 Task: Use the formula "ISPMT" in spreadsheet "Project portfolio".
Action: Mouse moved to (104, 77)
Screenshot: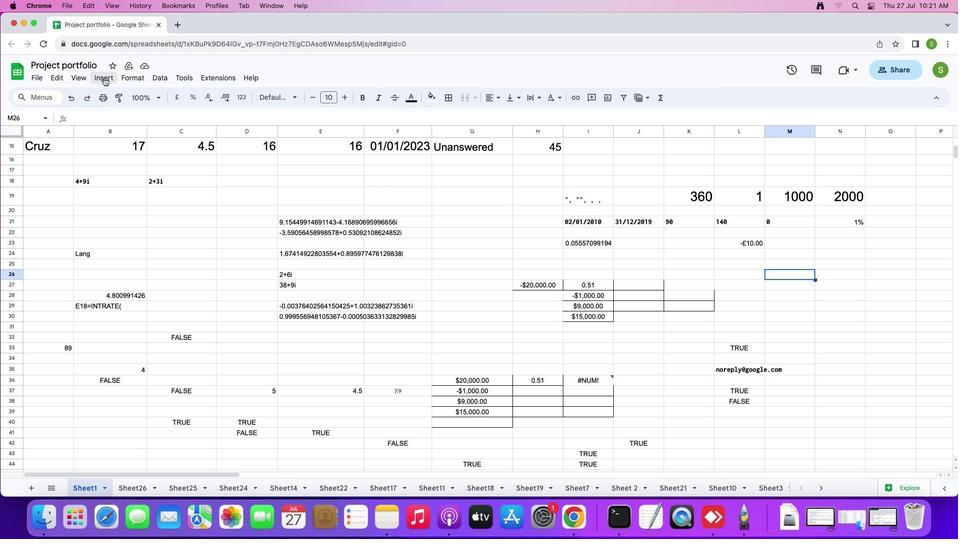 
Action: Mouse pressed left at (104, 77)
Screenshot: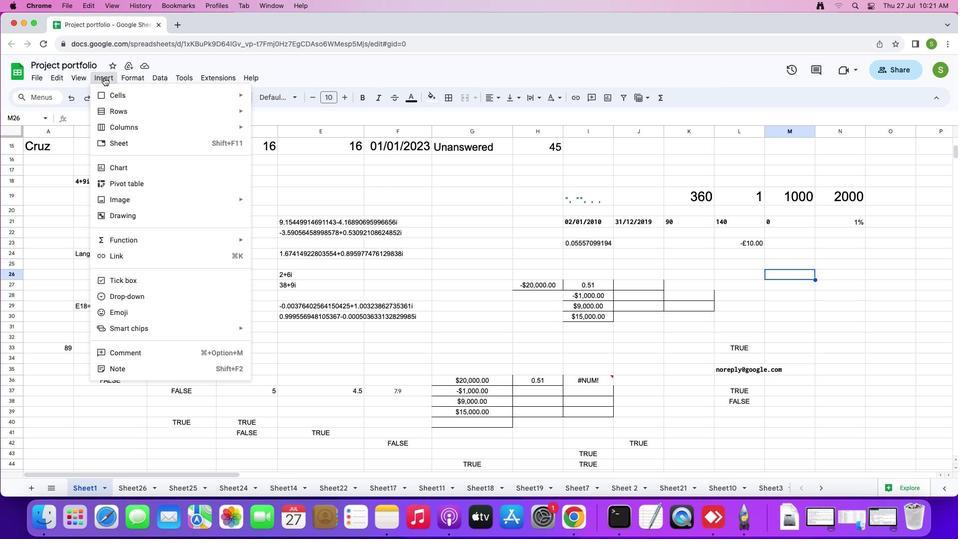 
Action: Mouse moved to (122, 239)
Screenshot: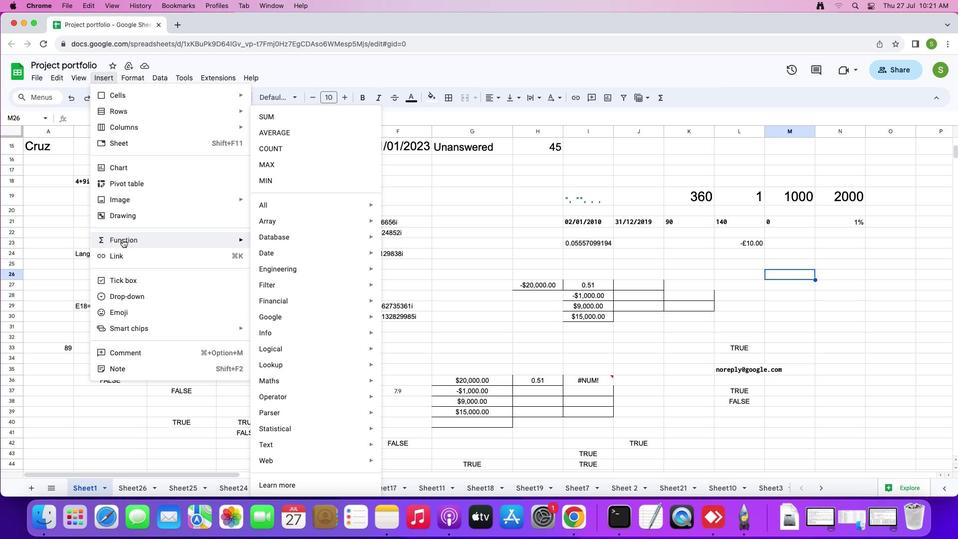 
Action: Mouse pressed left at (122, 239)
Screenshot: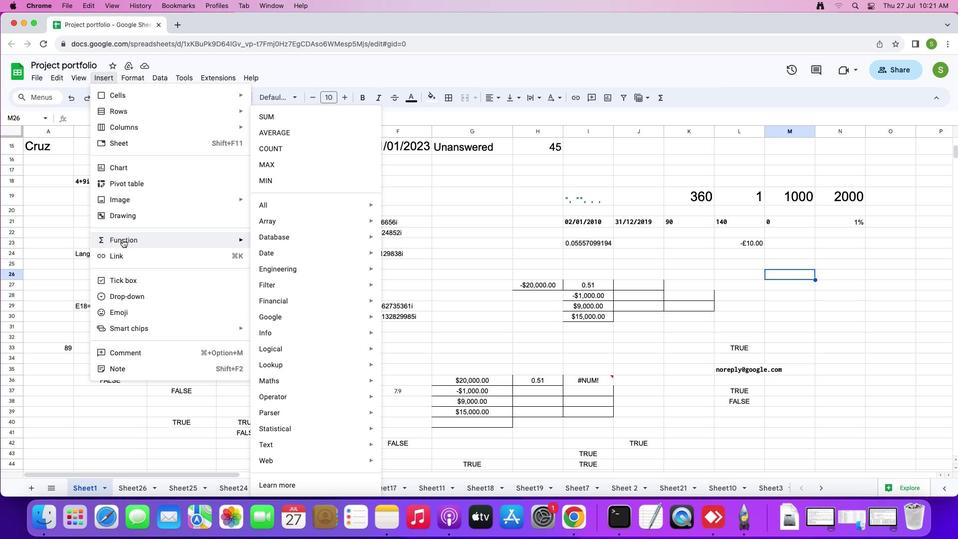 
Action: Mouse moved to (268, 207)
Screenshot: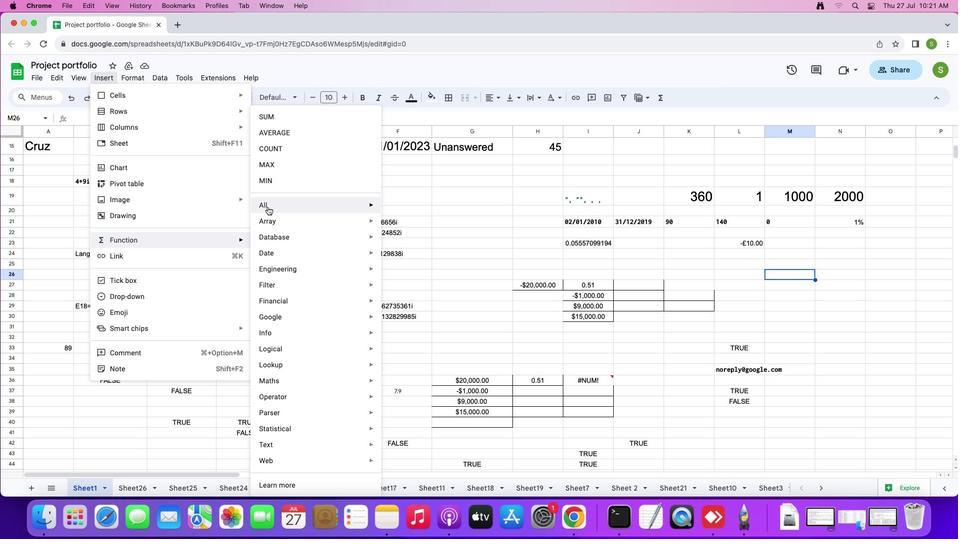 
Action: Mouse pressed left at (268, 207)
Screenshot: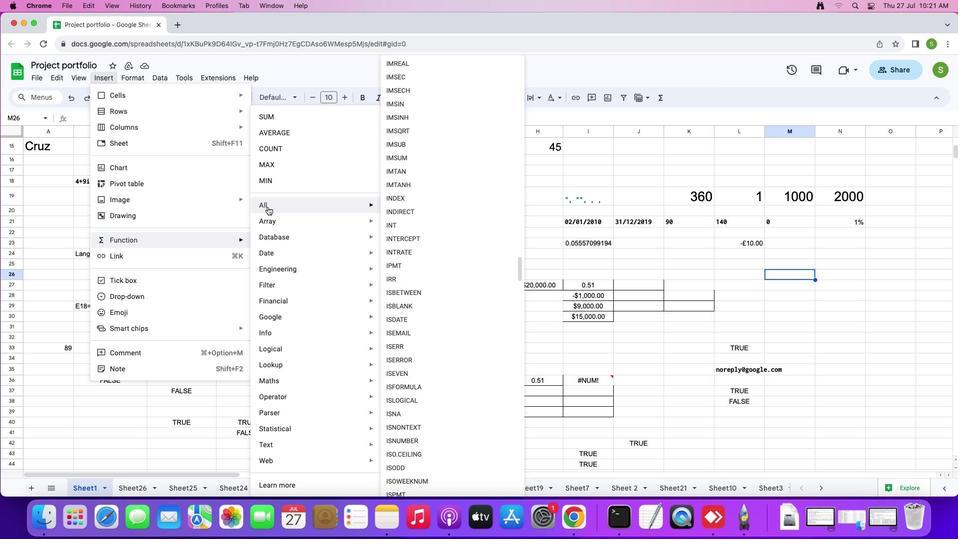 
Action: Mouse moved to (416, 469)
Screenshot: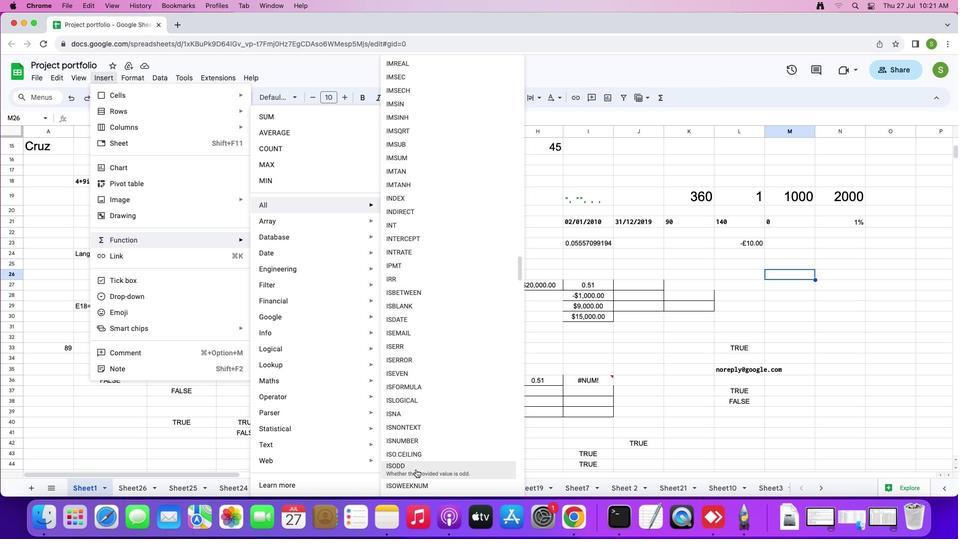 
Action: Mouse scrolled (416, 469) with delta (0, 0)
Screenshot: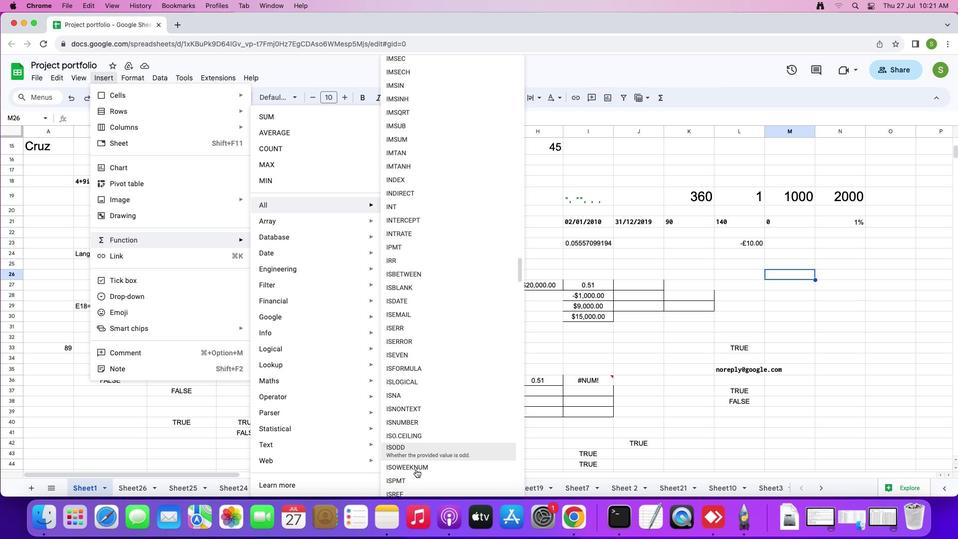 
Action: Mouse scrolled (416, 469) with delta (0, 0)
Screenshot: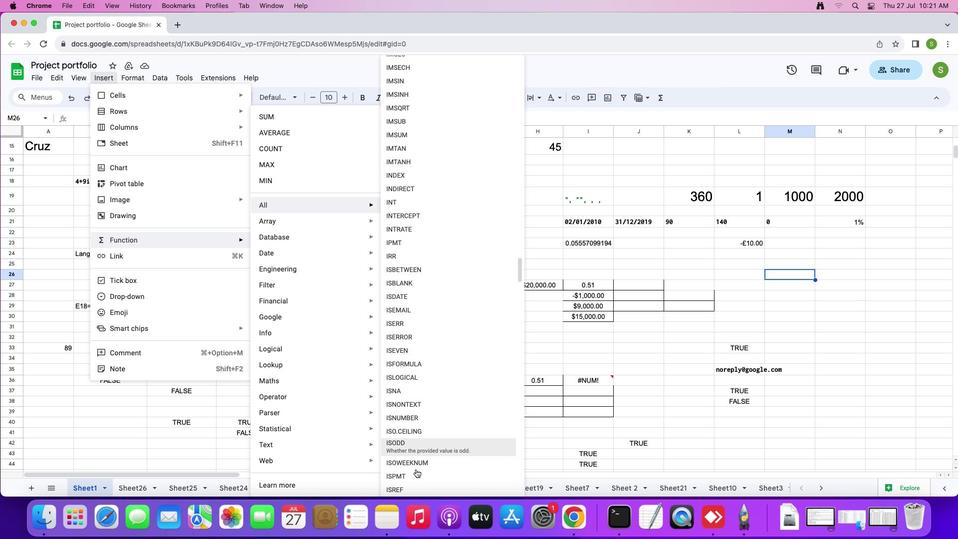 
Action: Mouse scrolled (416, 469) with delta (0, 0)
Screenshot: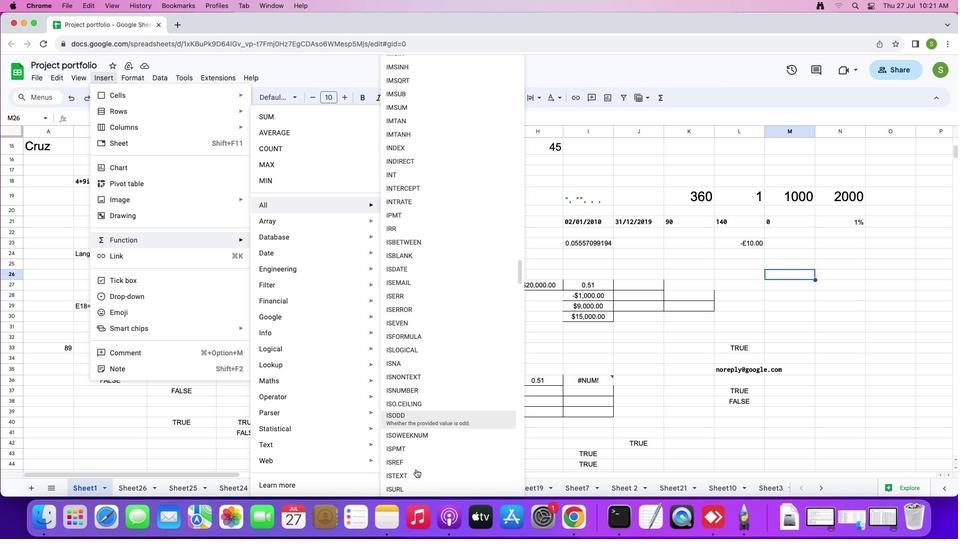 
Action: Mouse moved to (405, 441)
Screenshot: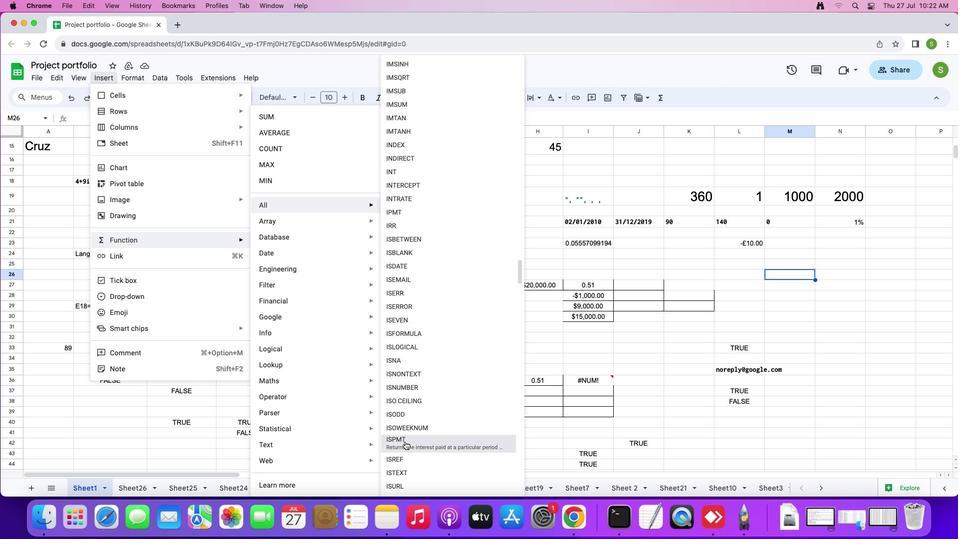 
Action: Mouse pressed left at (405, 441)
Screenshot: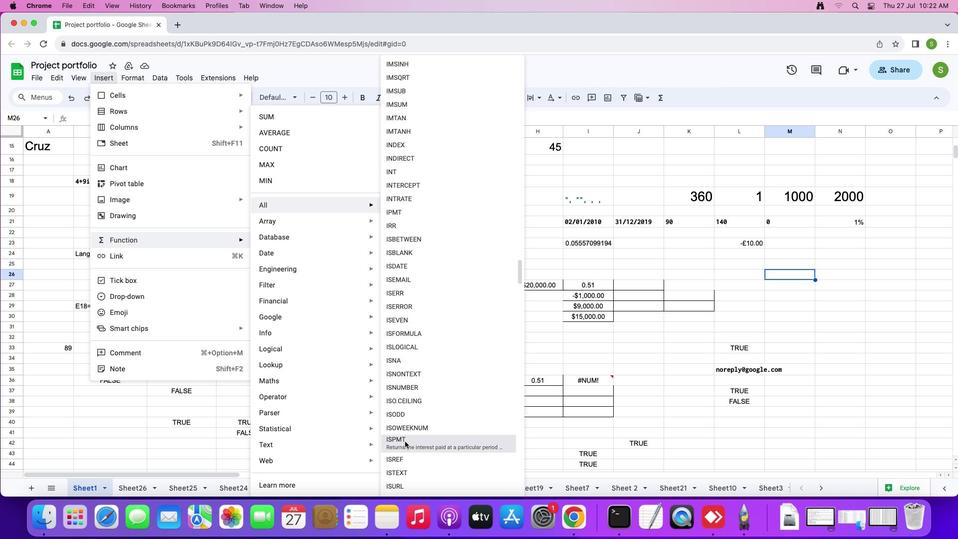 
Action: Mouse moved to (846, 220)
Screenshot: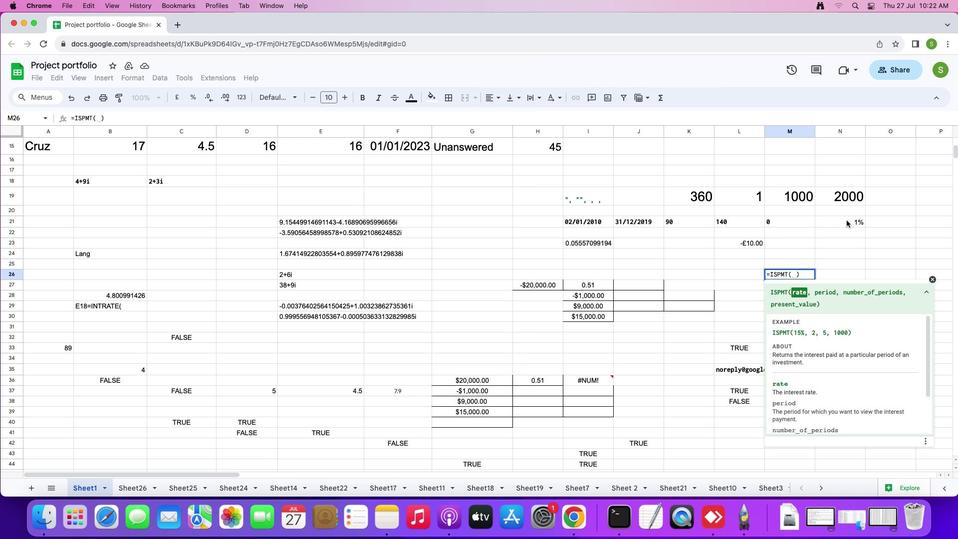 
Action: Mouse pressed left at (846, 220)
Screenshot: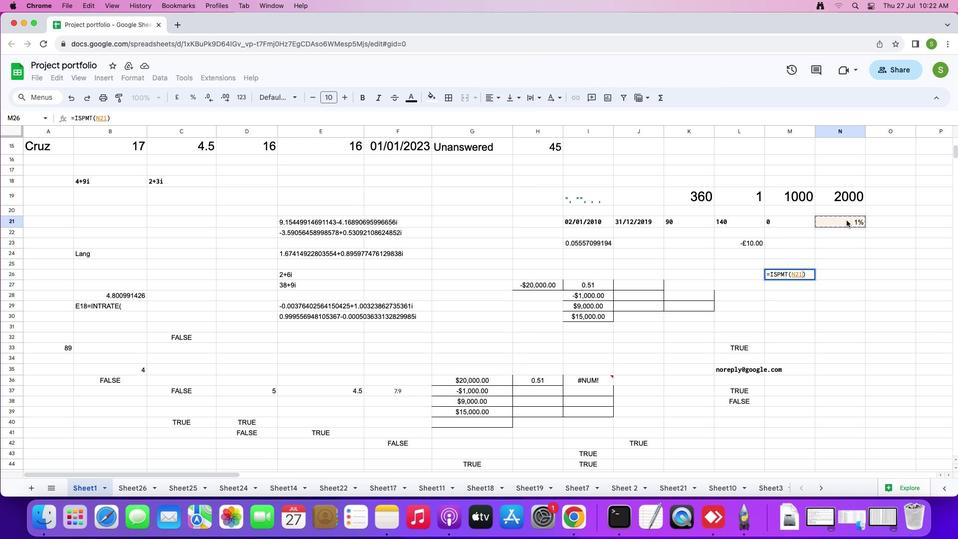 
Action: Mouse moved to (845, 220)
Screenshot: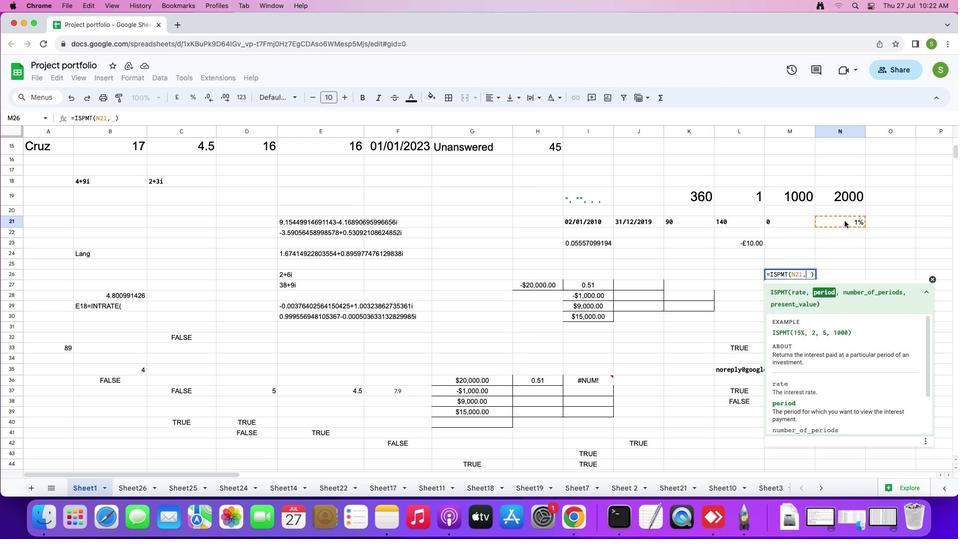 
Action: Key pressed ','
Screenshot: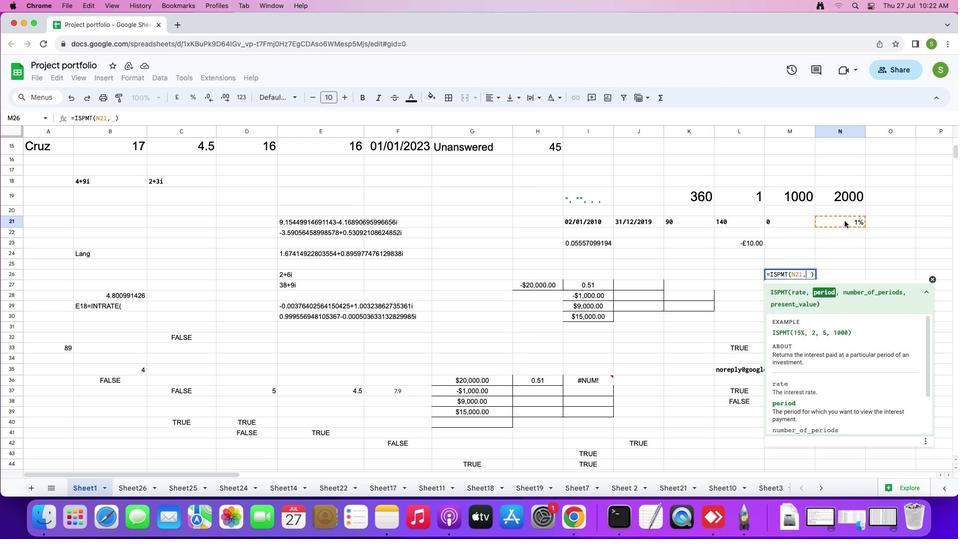 
Action: Mouse moved to (726, 221)
Screenshot: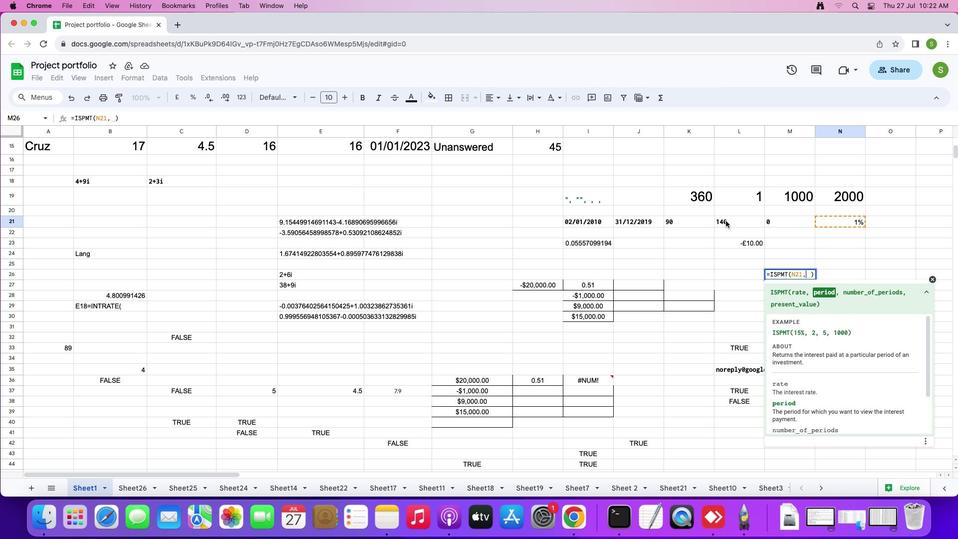 
Action: Mouse pressed left at (726, 221)
Screenshot: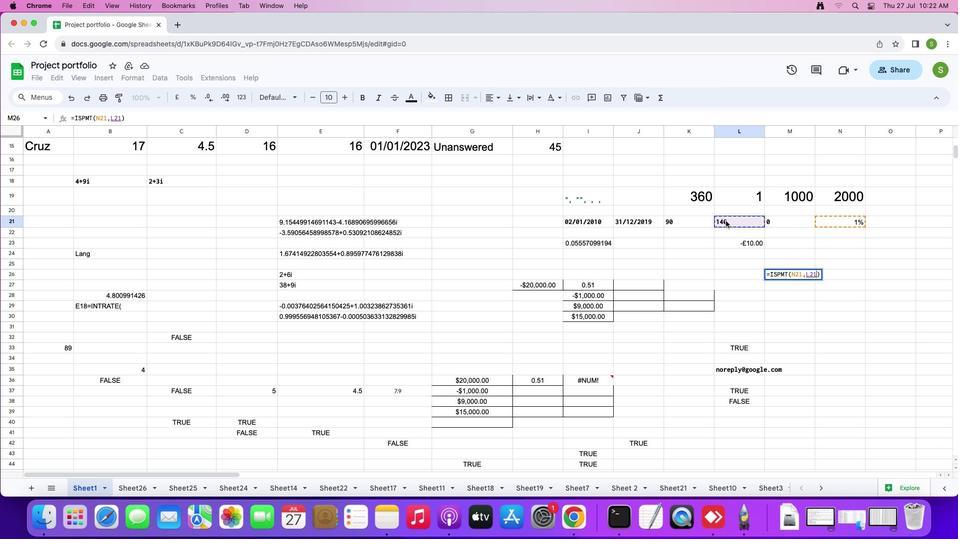 
Action: Key pressed ','
Screenshot: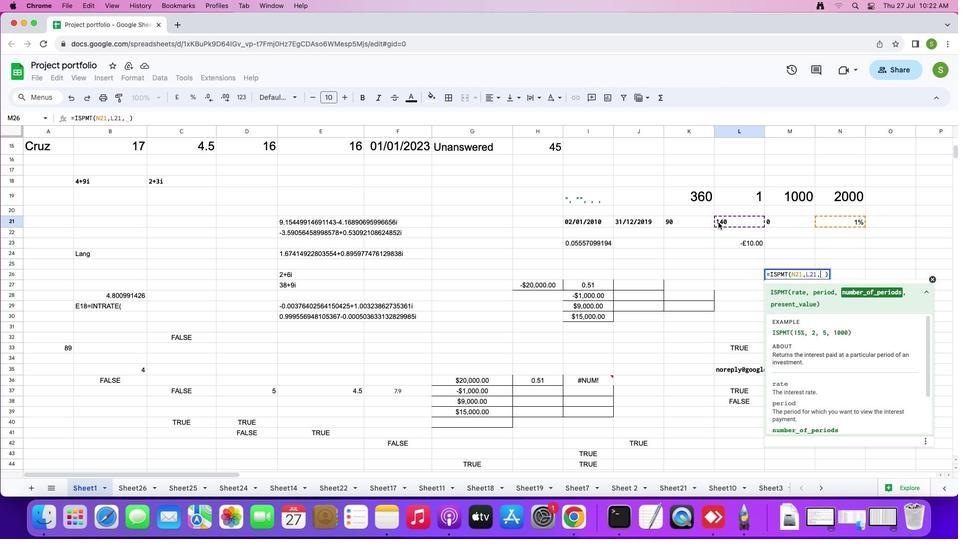 
Action: Mouse moved to (698, 225)
Screenshot: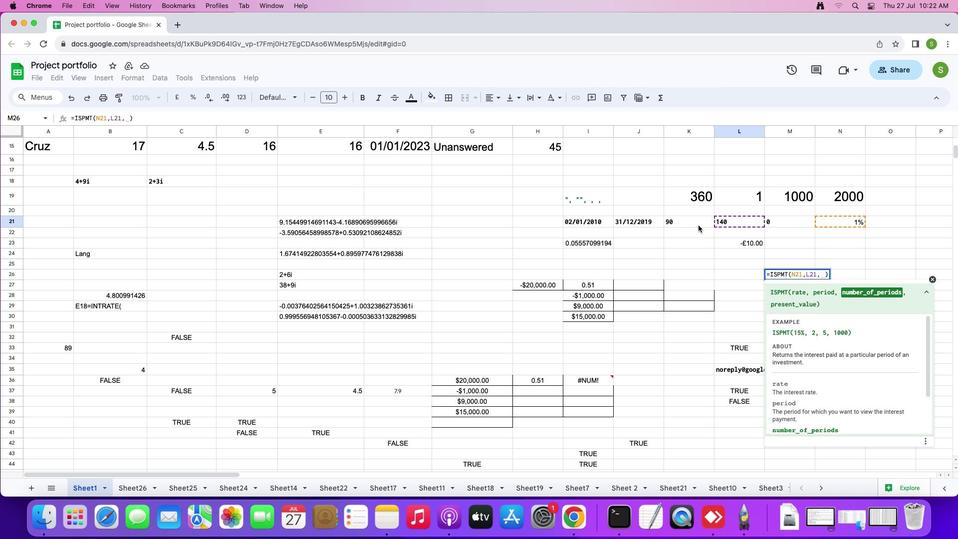 
Action: Mouse pressed left at (698, 225)
Screenshot: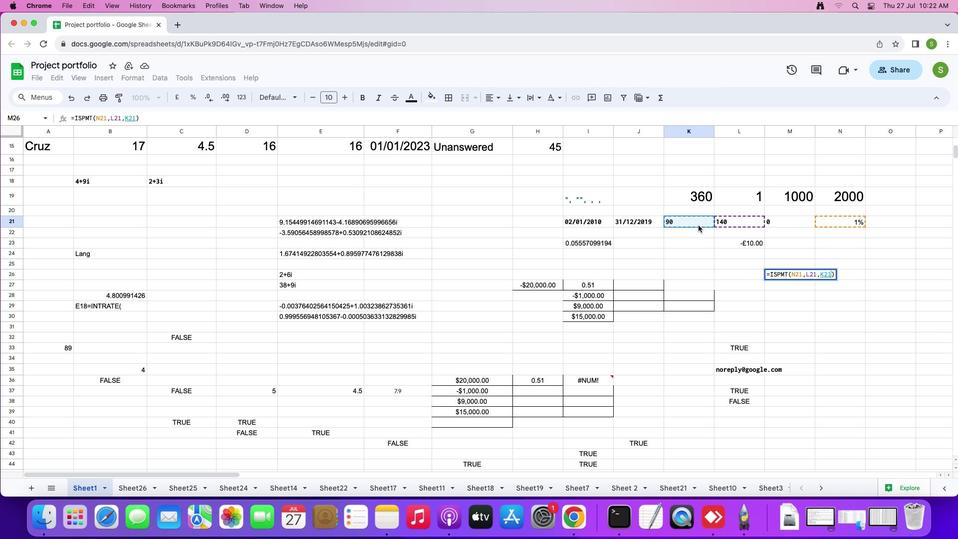 
Action: Key pressed ','
Screenshot: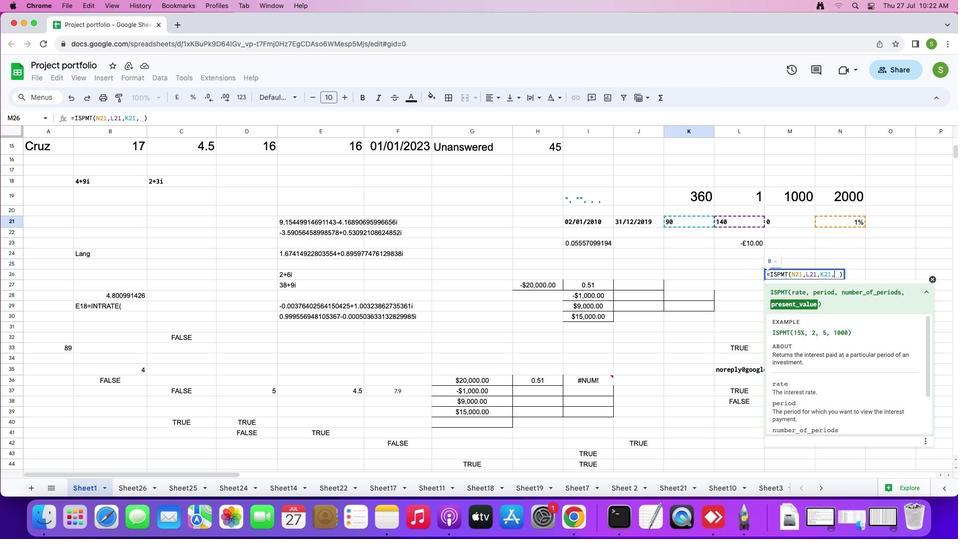 
Action: Mouse moved to (798, 195)
Screenshot: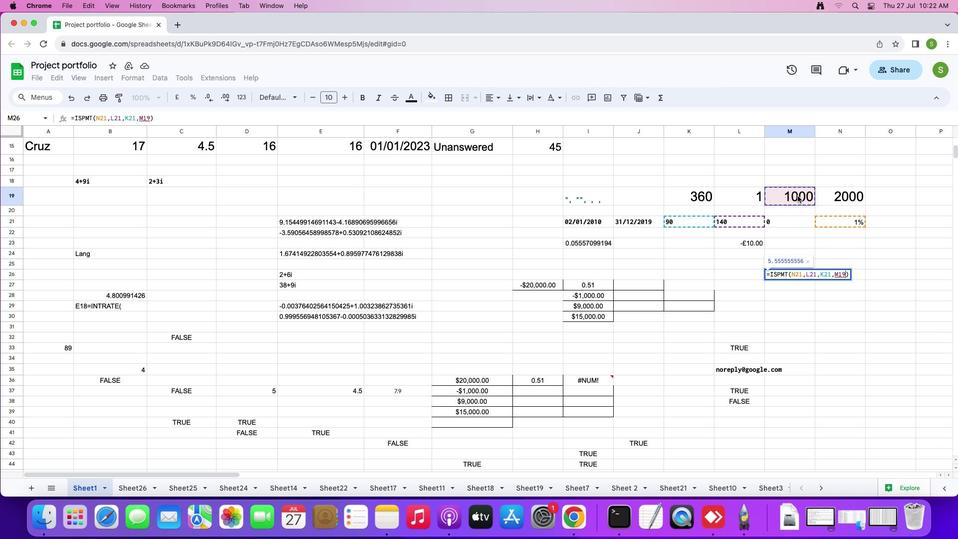 
Action: Mouse pressed left at (798, 195)
Screenshot: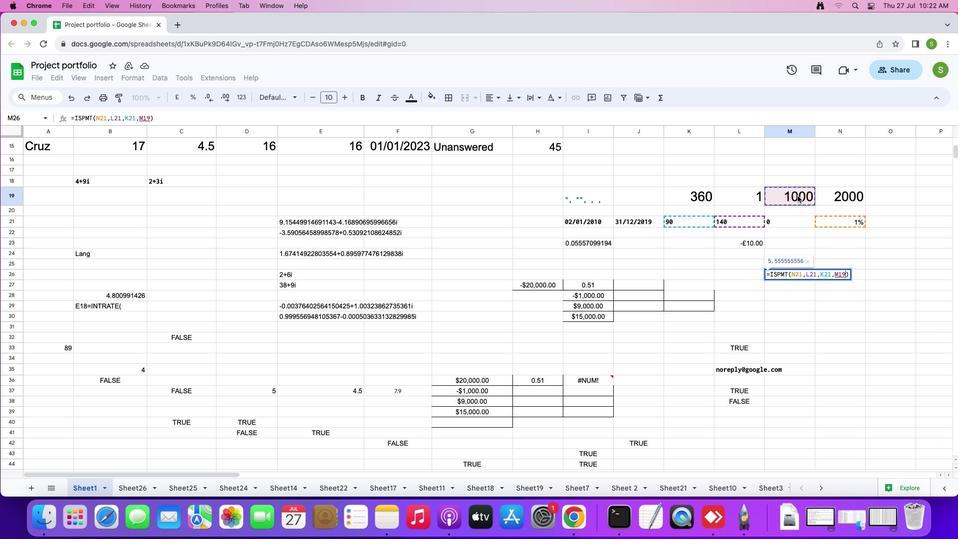 
Action: Key pressed Key.enter
Screenshot: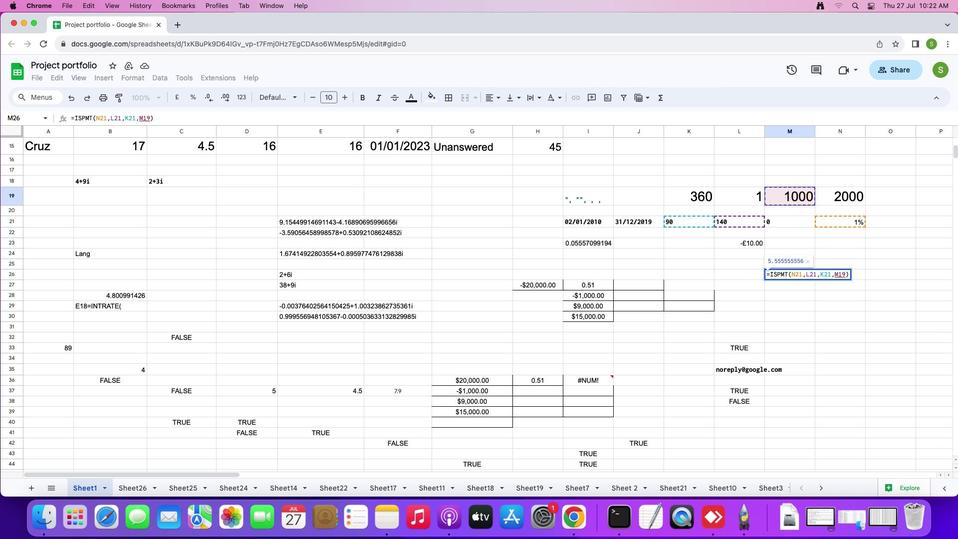 
